 Task: Create a due date automation trigger when advanced on, on the wednesday of the week a card is due add fields with custom field "Resume" set to a number lower or equal to 1 and lower than 10 at 11:00 AM.
Action: Mouse moved to (1096, 90)
Screenshot: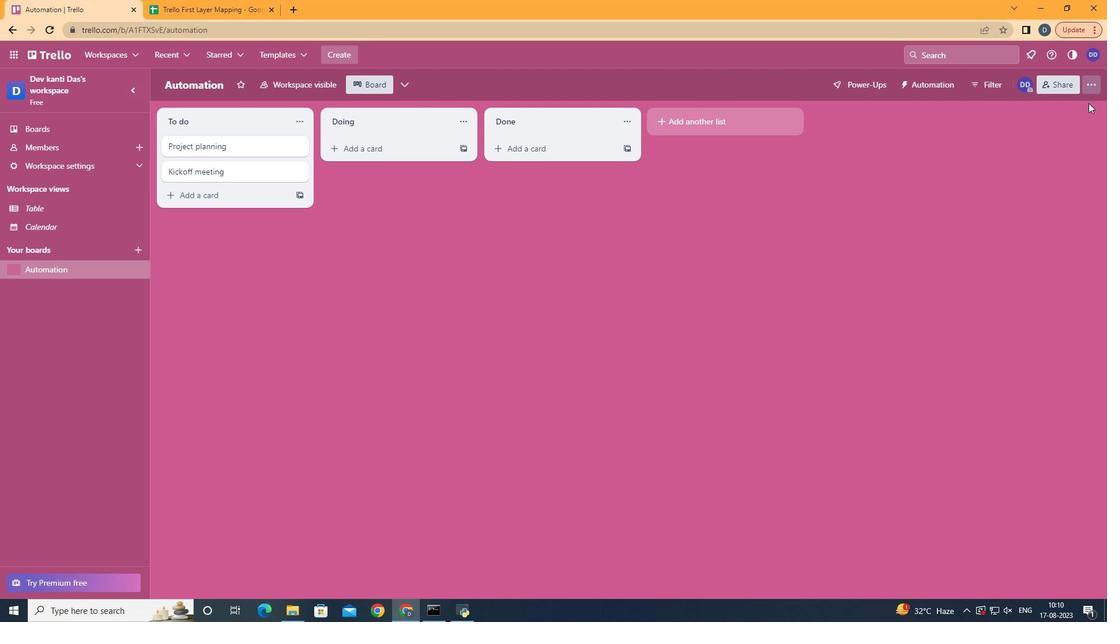 
Action: Mouse pressed left at (1096, 90)
Screenshot: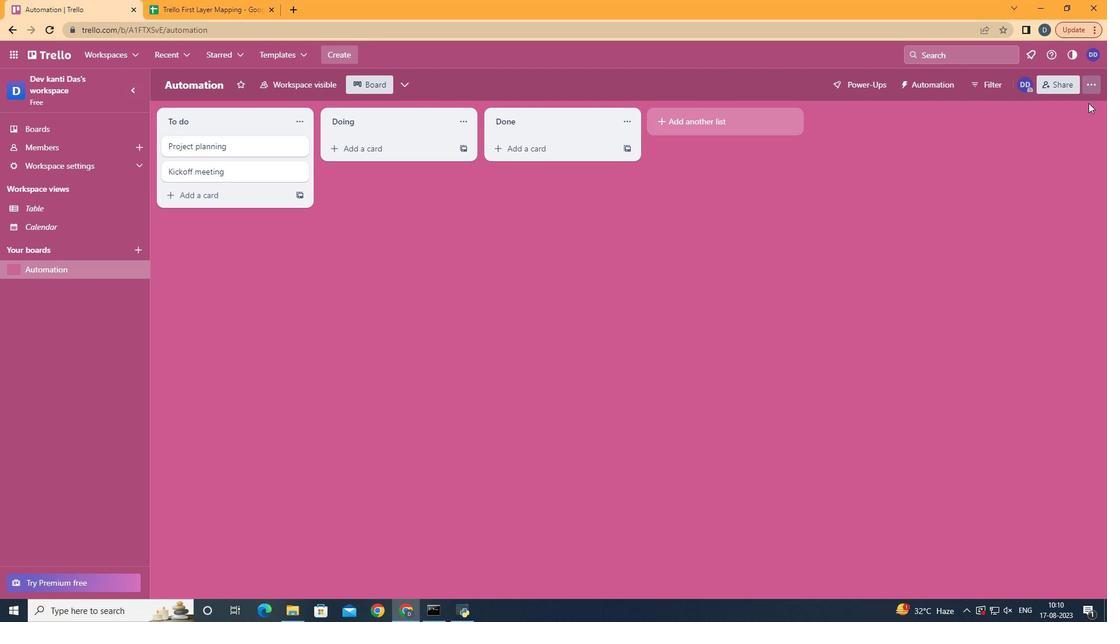 
Action: Mouse moved to (1033, 239)
Screenshot: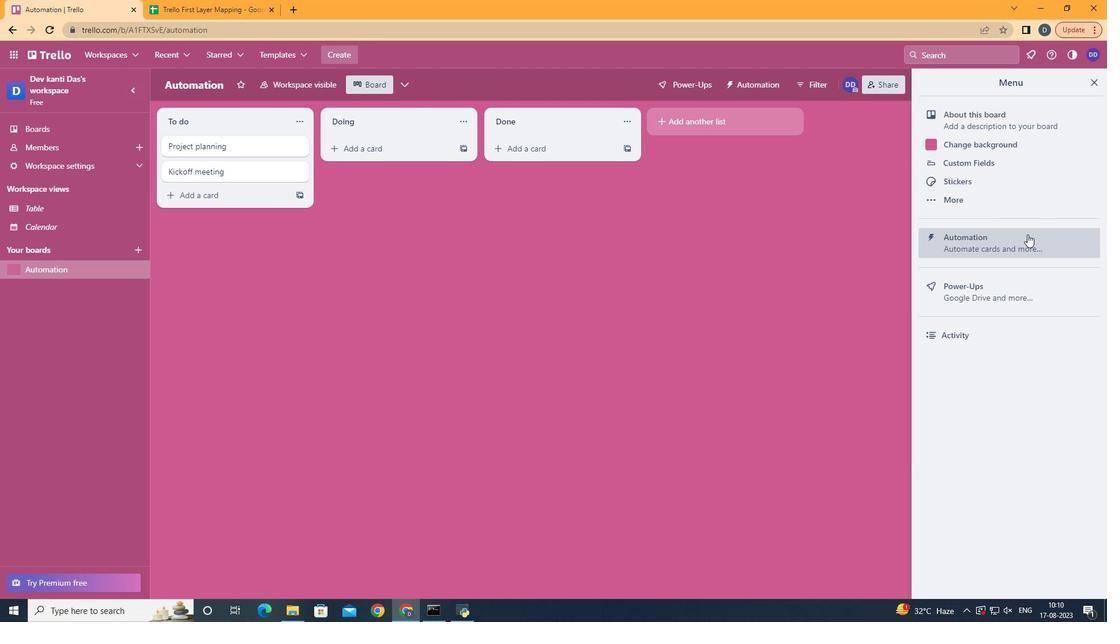 
Action: Mouse pressed left at (1033, 239)
Screenshot: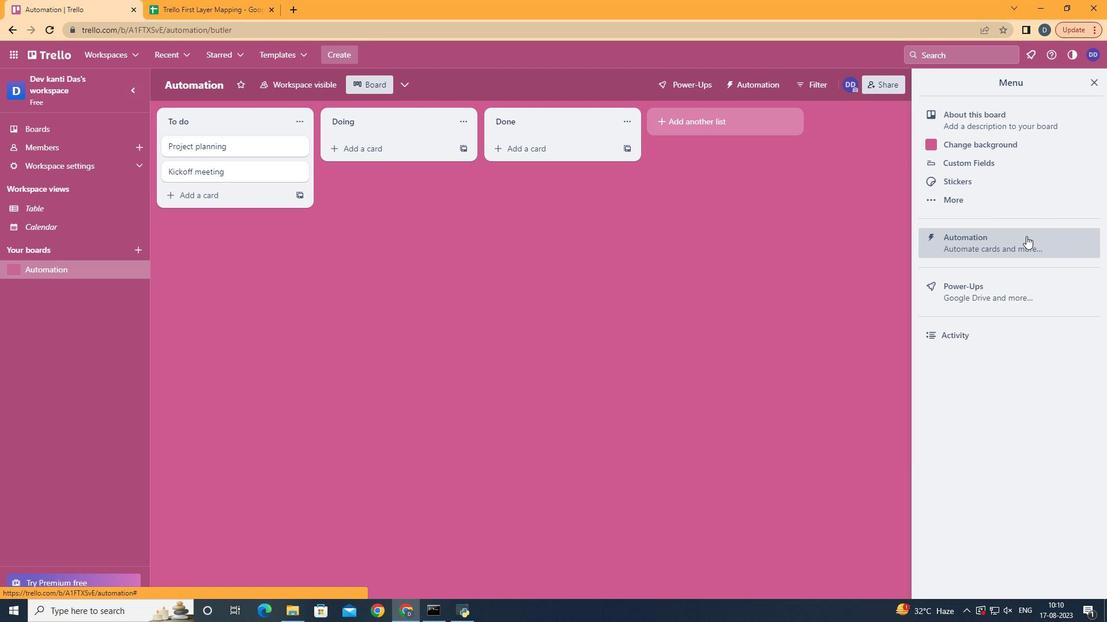 
Action: Mouse moved to (249, 228)
Screenshot: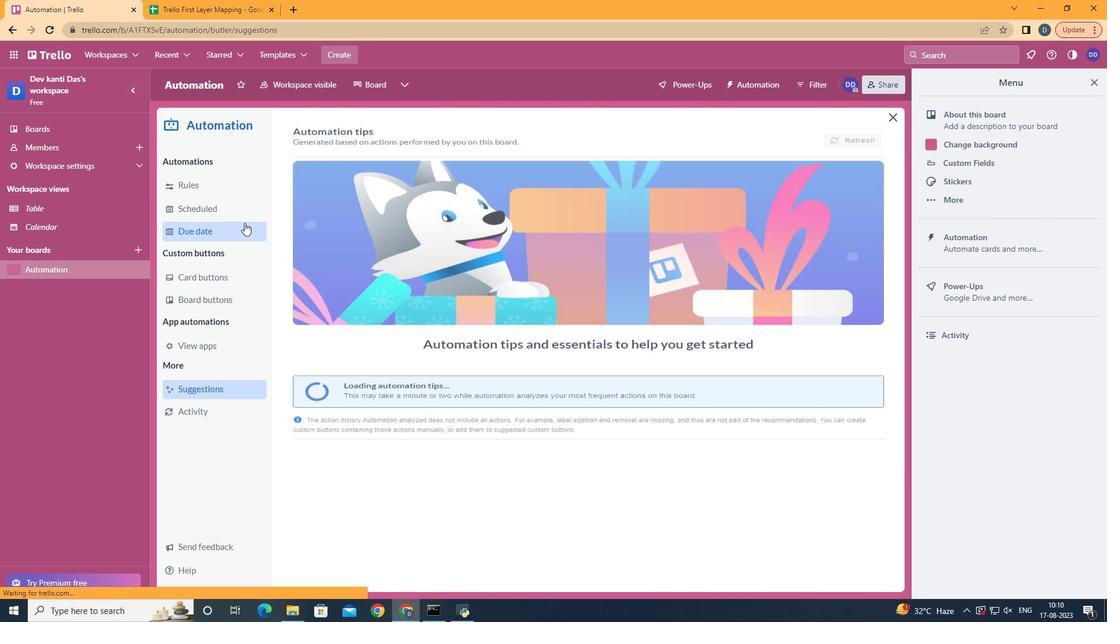 
Action: Mouse pressed left at (249, 228)
Screenshot: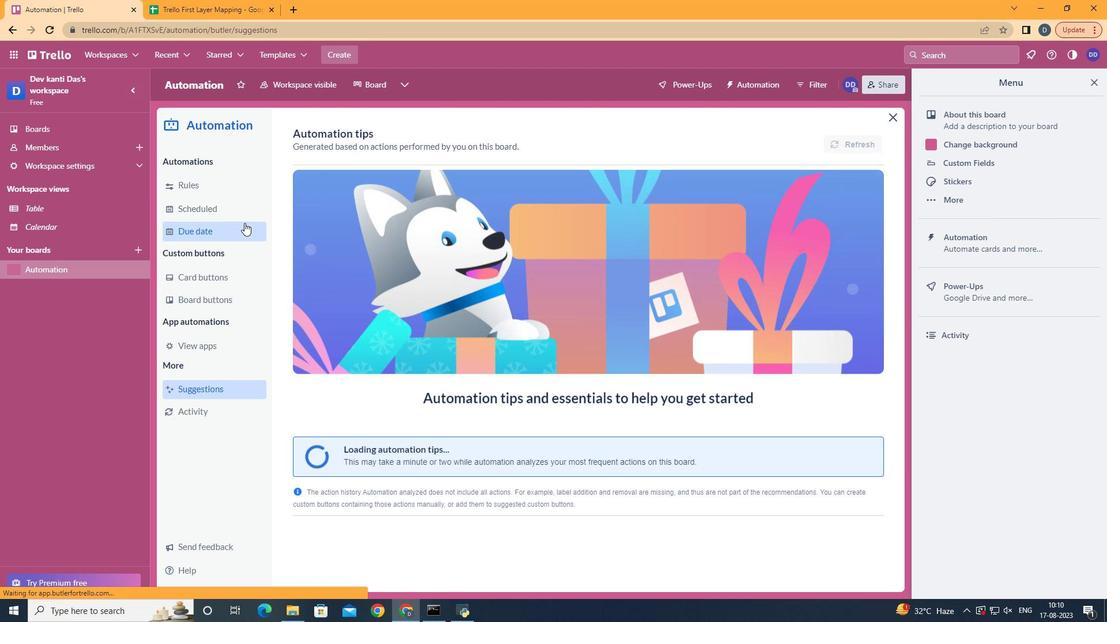 
Action: Mouse moved to (819, 140)
Screenshot: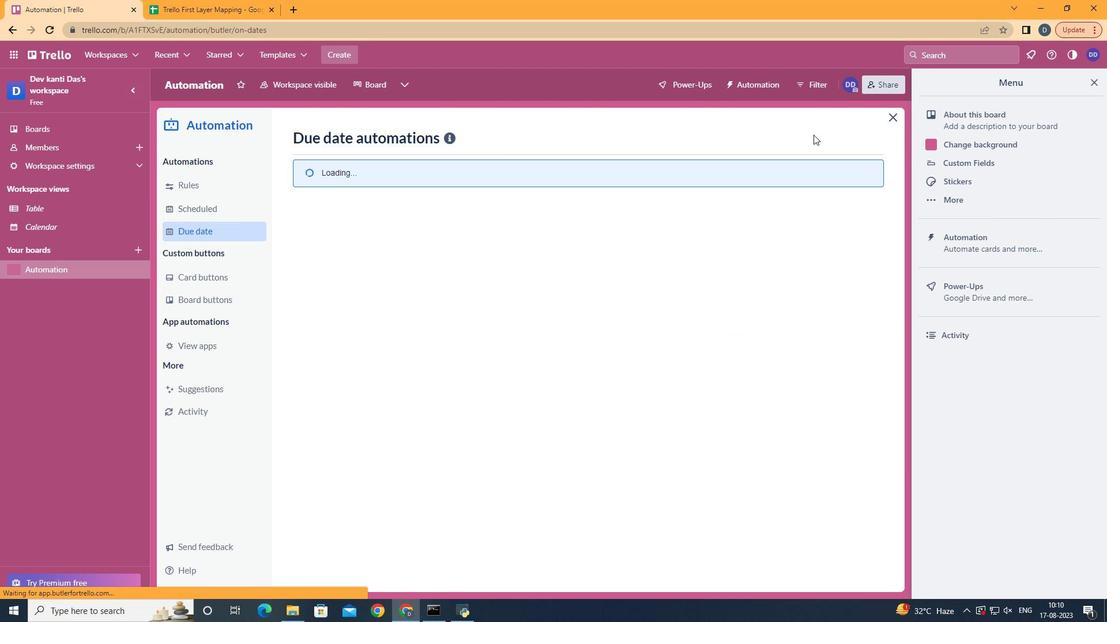 
Action: Mouse pressed left at (819, 140)
Screenshot: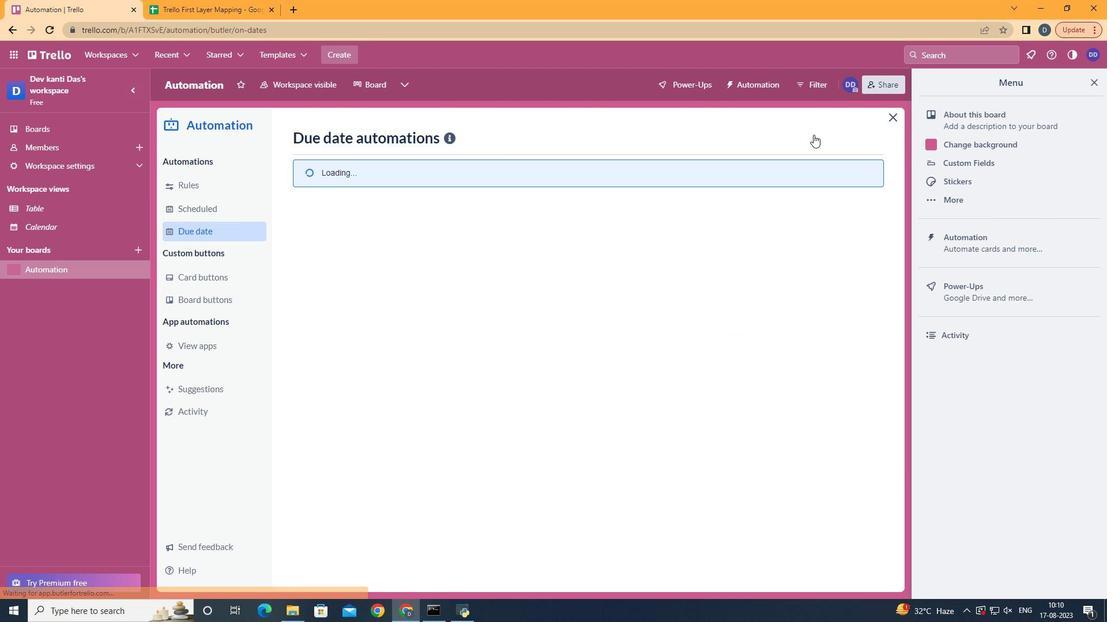 
Action: Mouse pressed left at (819, 140)
Screenshot: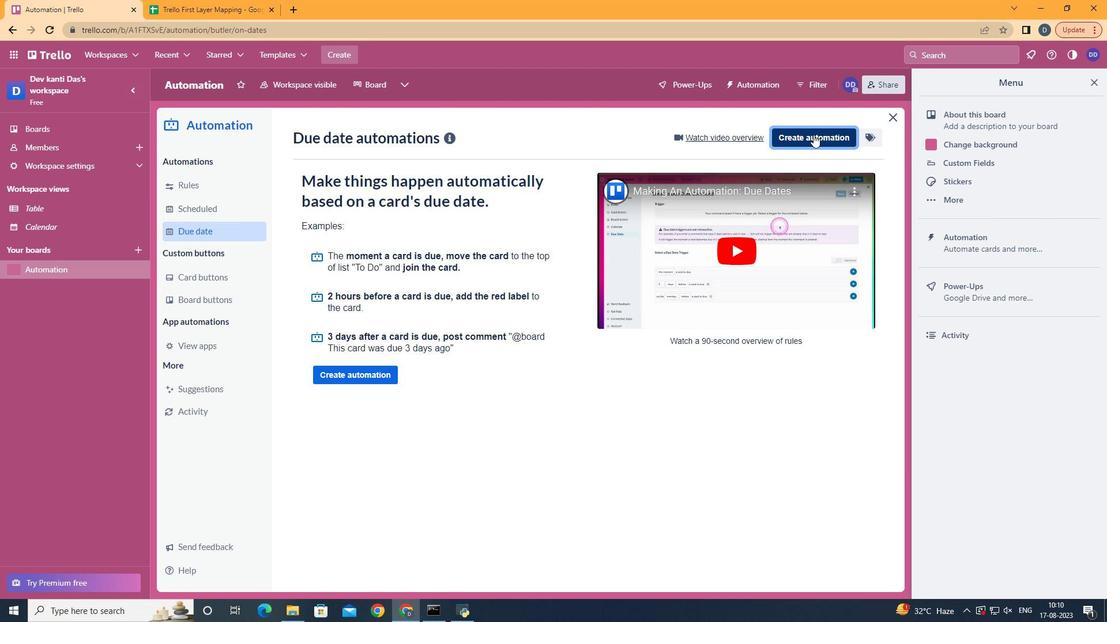 
Action: Mouse moved to (640, 253)
Screenshot: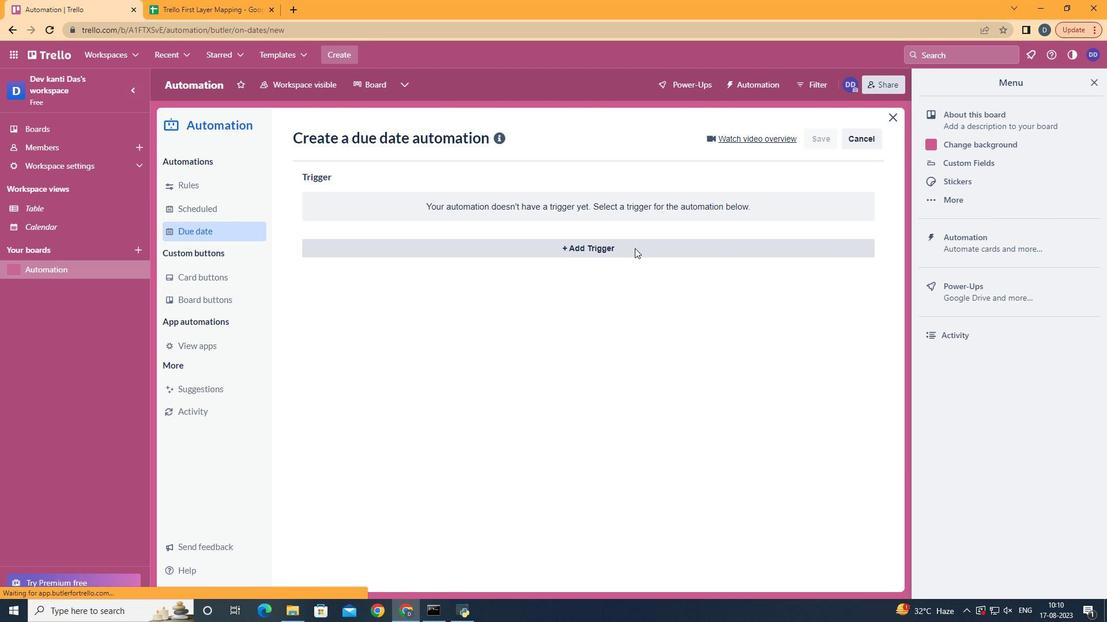 
Action: Mouse pressed left at (640, 253)
Screenshot: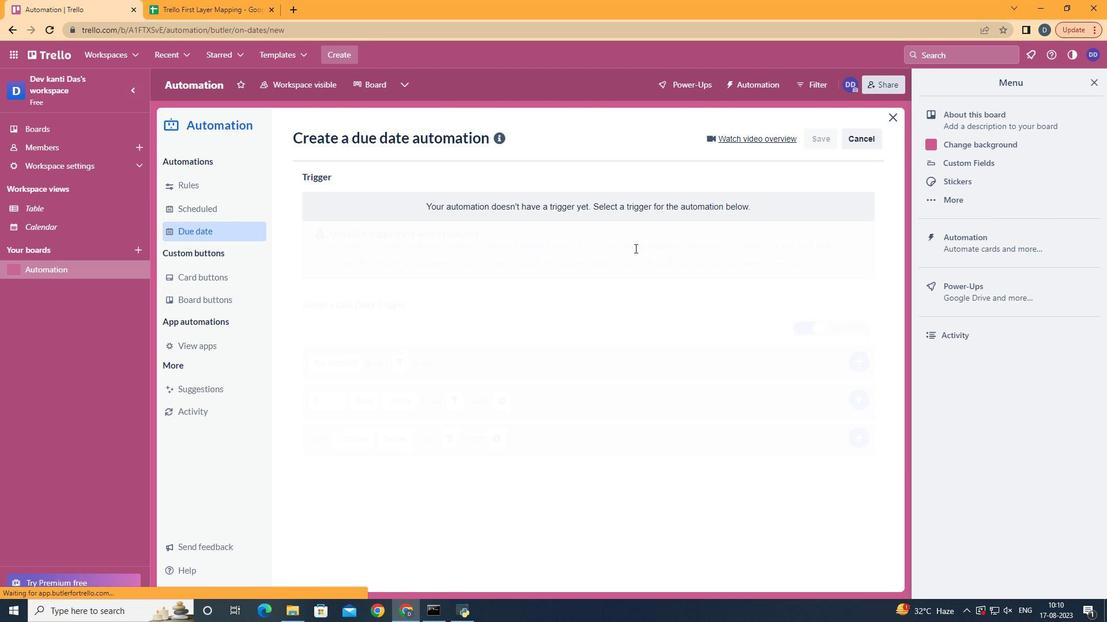 
Action: Mouse moved to (386, 355)
Screenshot: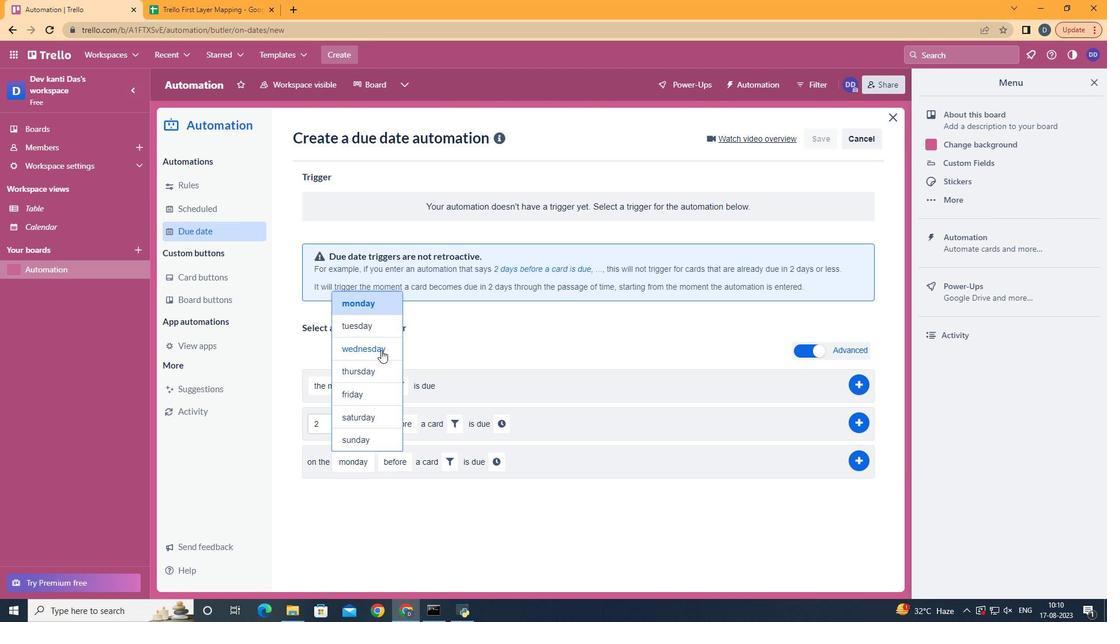 
Action: Mouse pressed left at (386, 355)
Screenshot: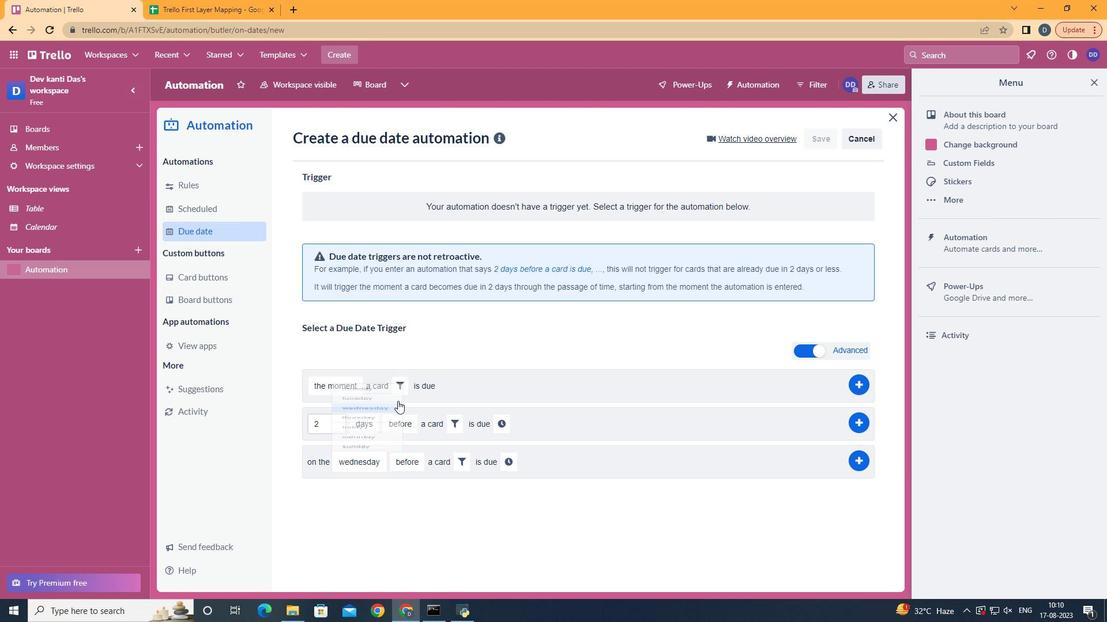 
Action: Mouse moved to (428, 545)
Screenshot: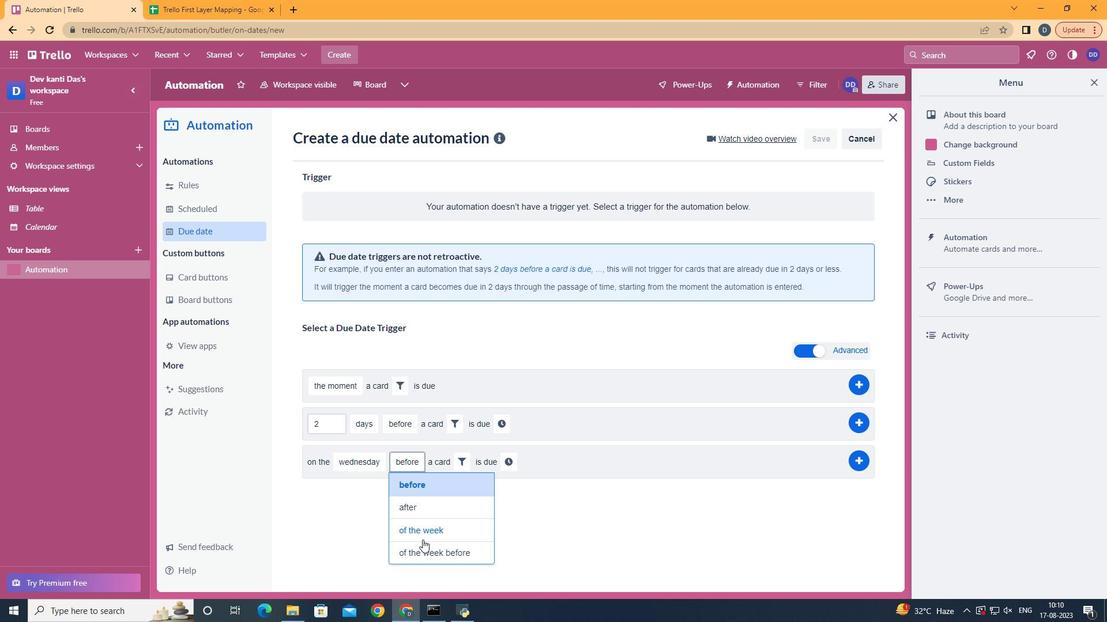 
Action: Mouse pressed left at (428, 545)
Screenshot: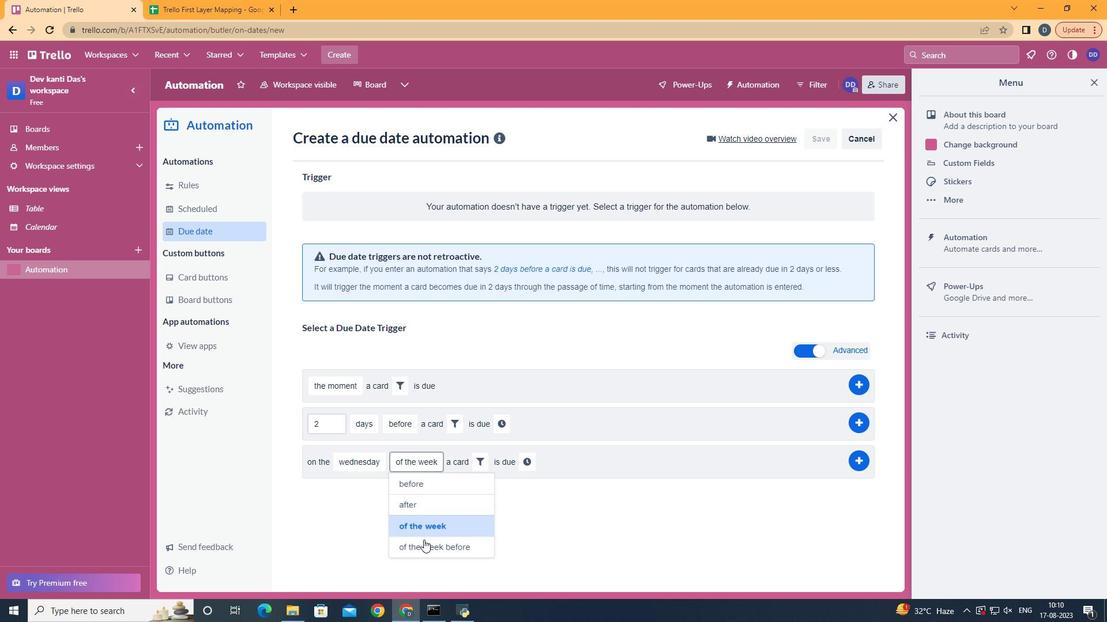 
Action: Mouse moved to (475, 459)
Screenshot: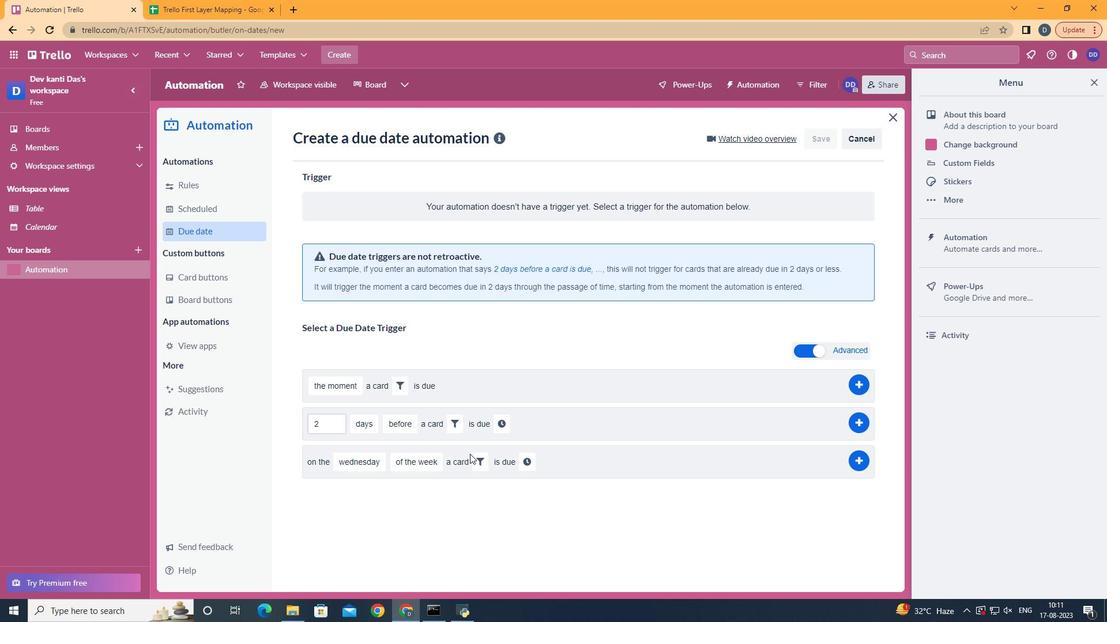
Action: Mouse pressed left at (475, 459)
Screenshot: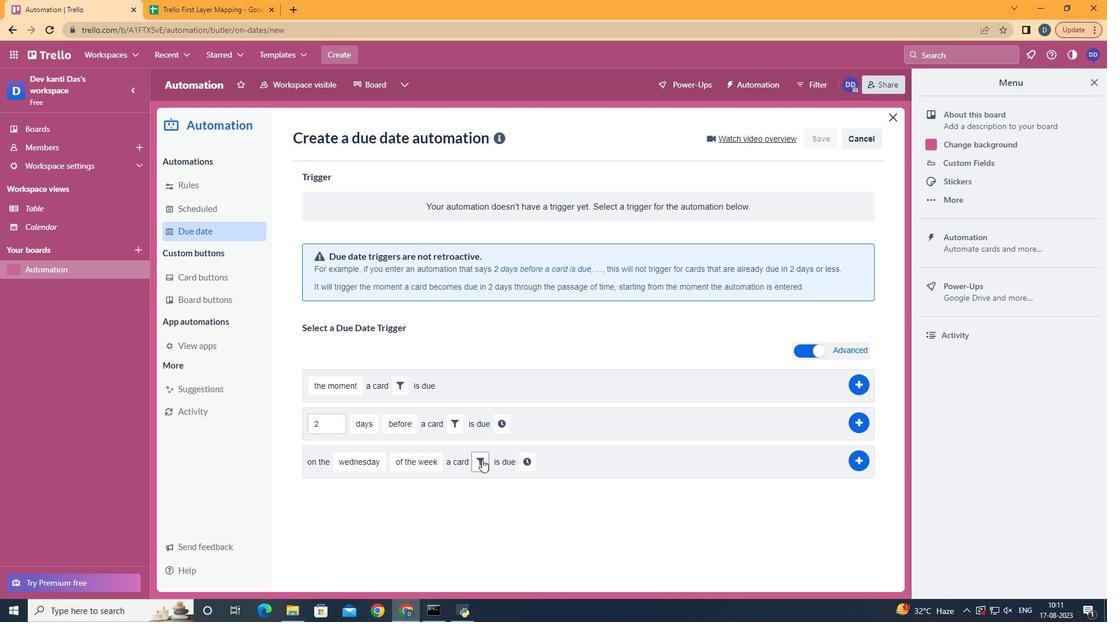 
Action: Mouse moved to (487, 466)
Screenshot: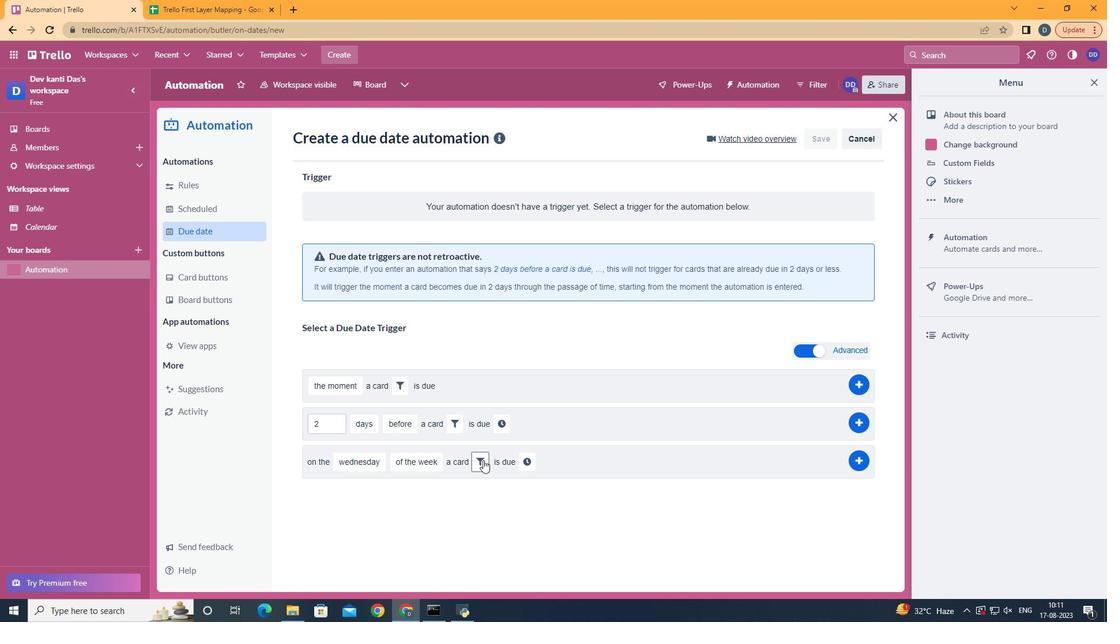 
Action: Mouse pressed left at (487, 466)
Screenshot: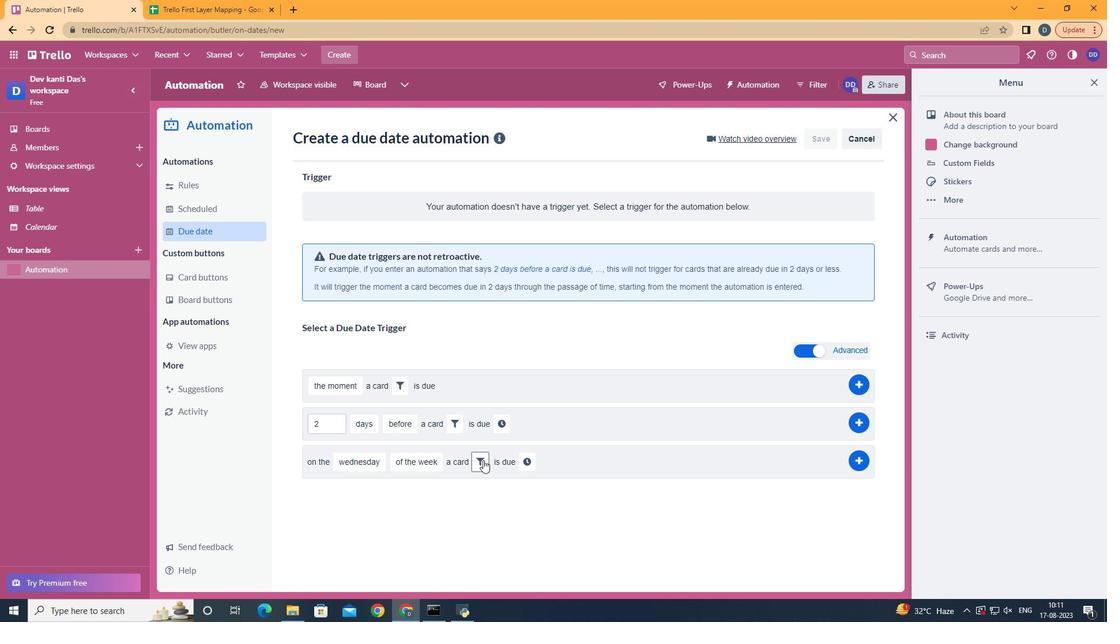 
Action: Mouse moved to (673, 504)
Screenshot: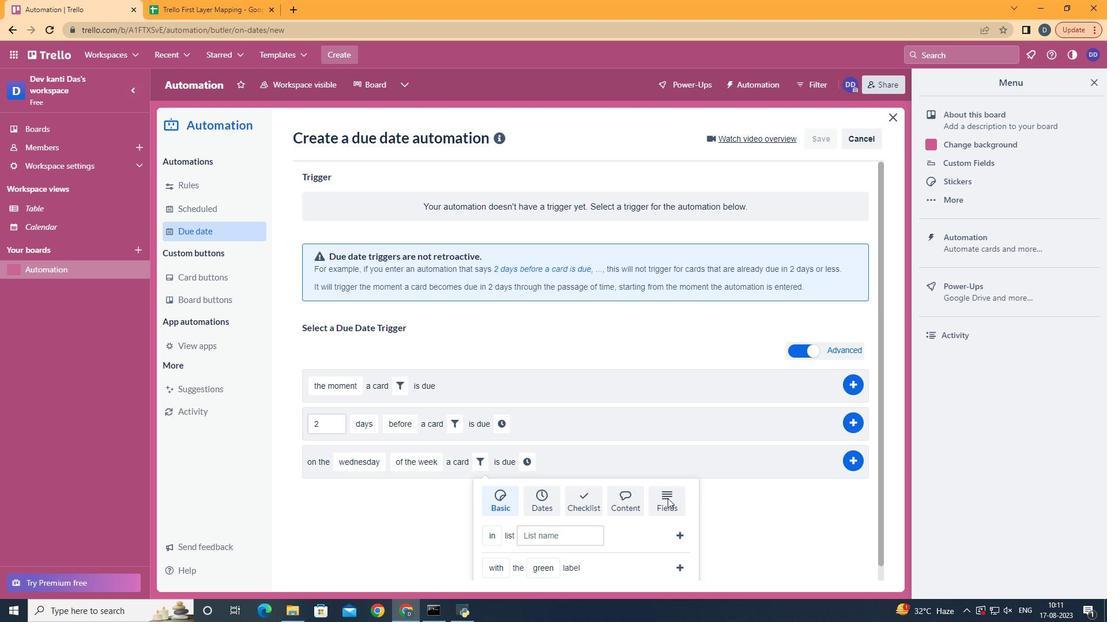 
Action: Mouse pressed left at (673, 504)
Screenshot: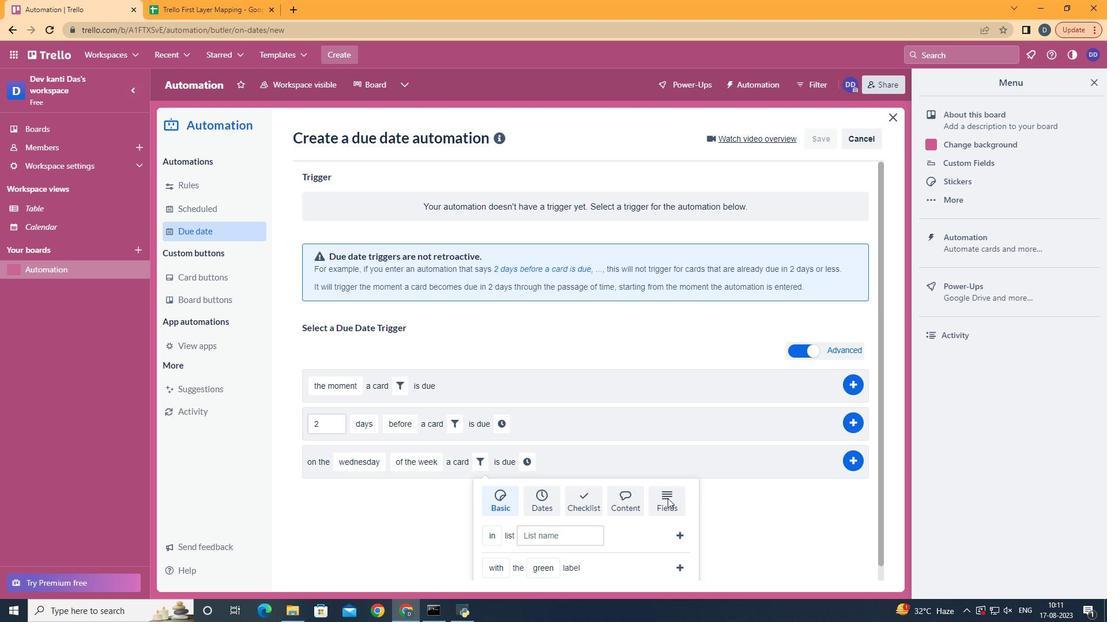 
Action: Mouse moved to (685, 487)
Screenshot: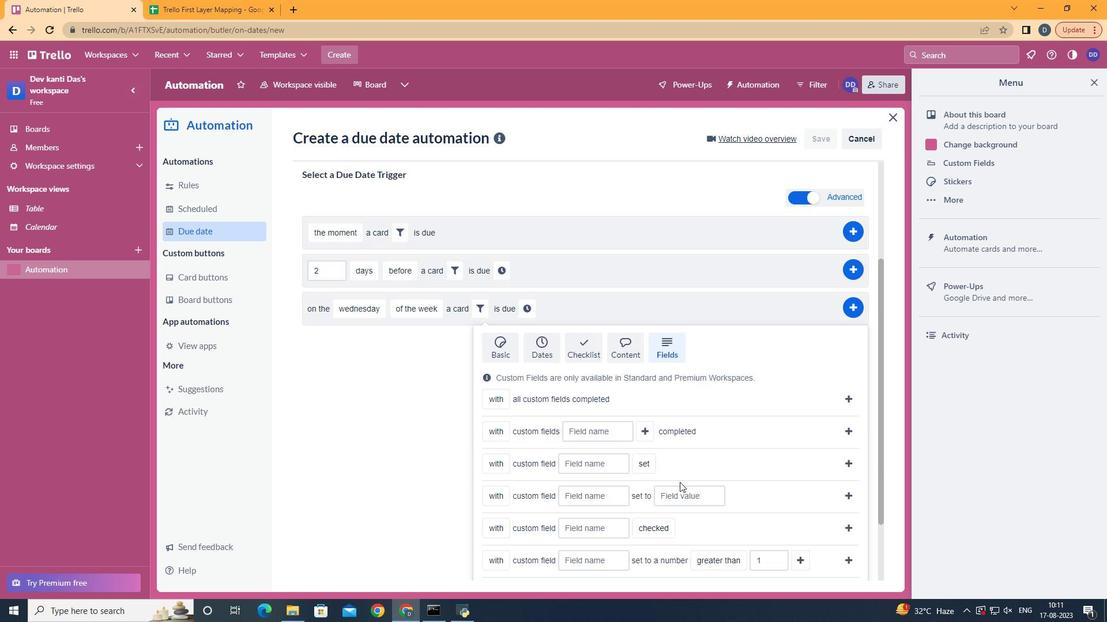
Action: Mouse scrolled (685, 487) with delta (0, 0)
Screenshot: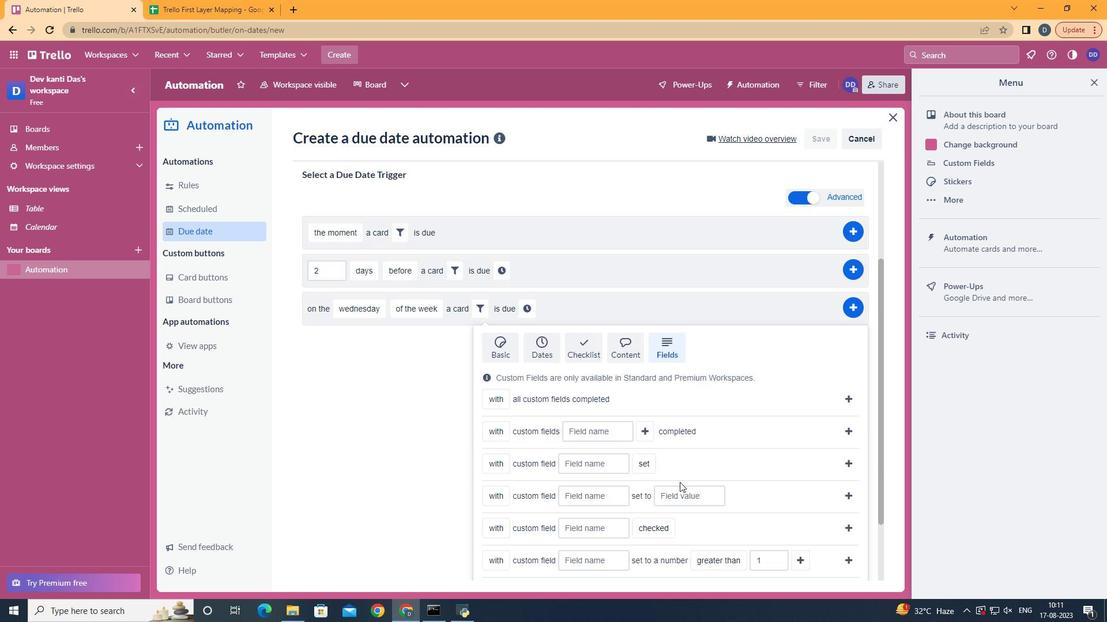 
Action: Mouse scrolled (685, 487) with delta (0, 0)
Screenshot: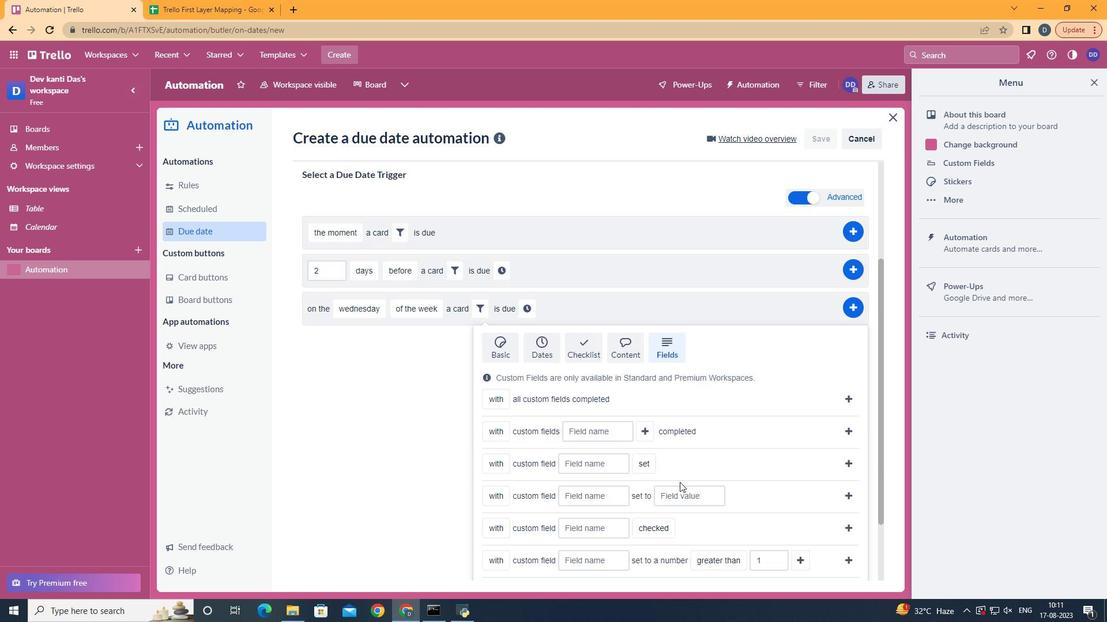 
Action: Mouse scrolled (685, 487) with delta (0, 0)
Screenshot: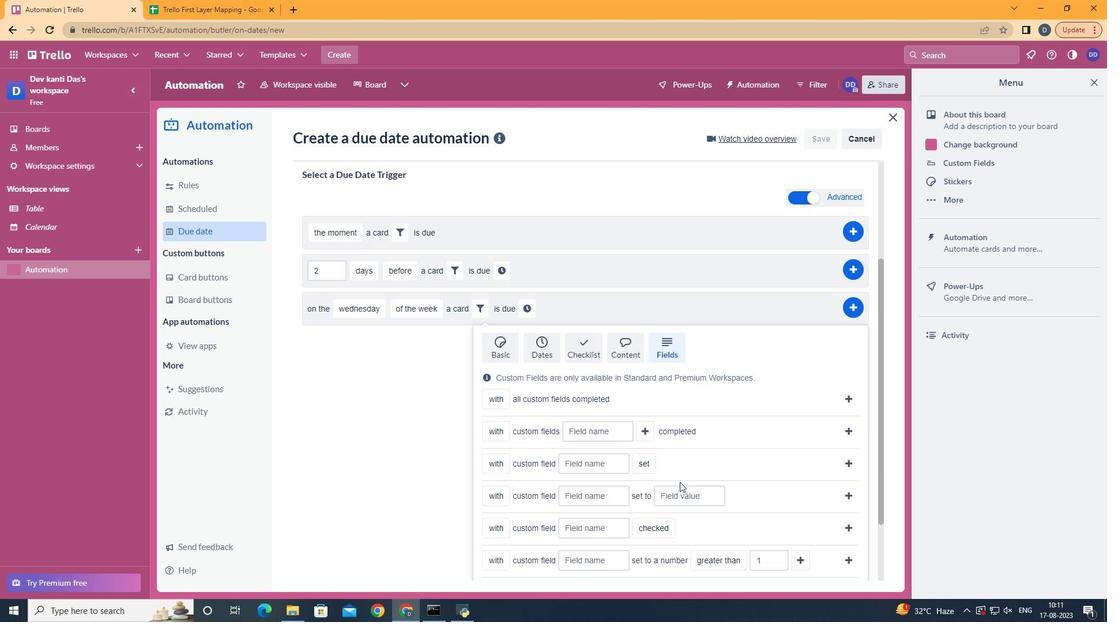 
Action: Mouse scrolled (685, 487) with delta (0, 0)
Screenshot: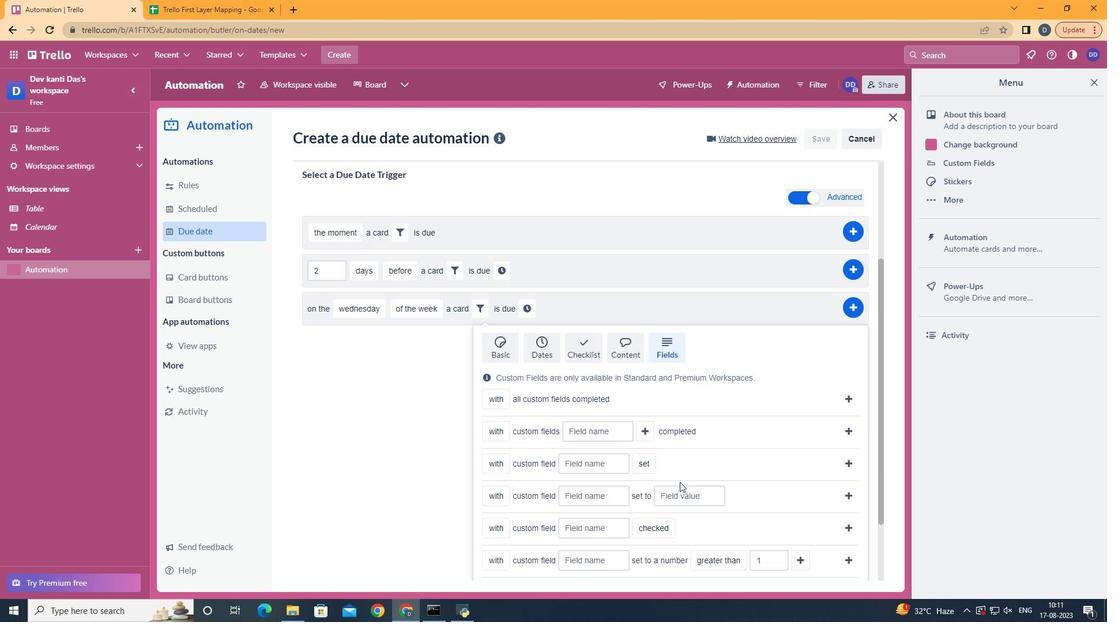 
Action: Mouse scrolled (685, 487) with delta (0, 0)
Screenshot: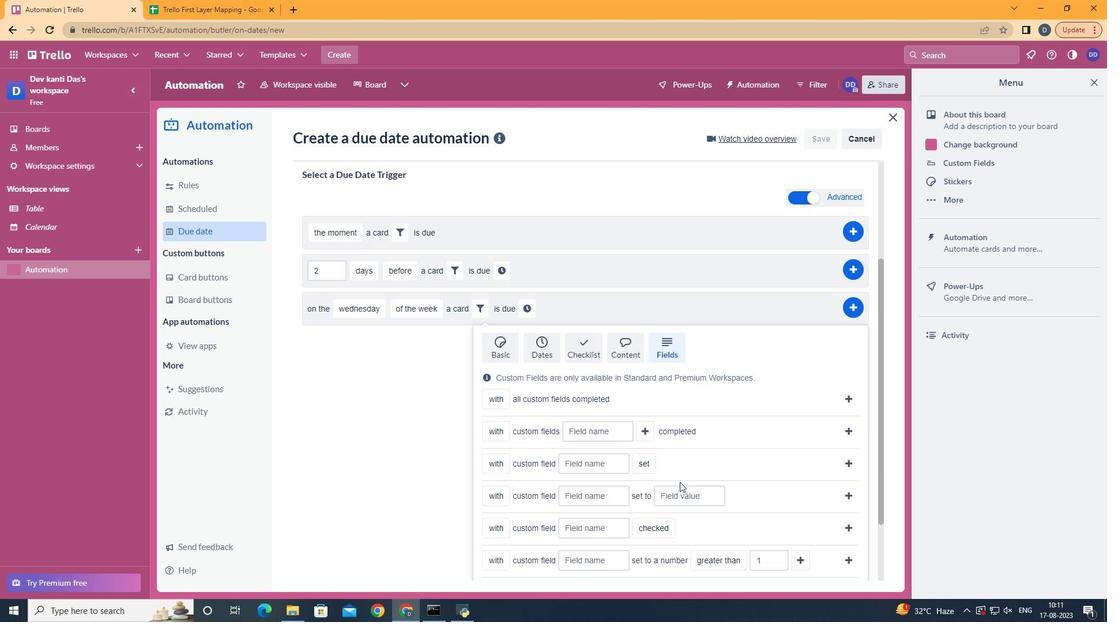 
Action: Mouse moved to (637, 481)
Screenshot: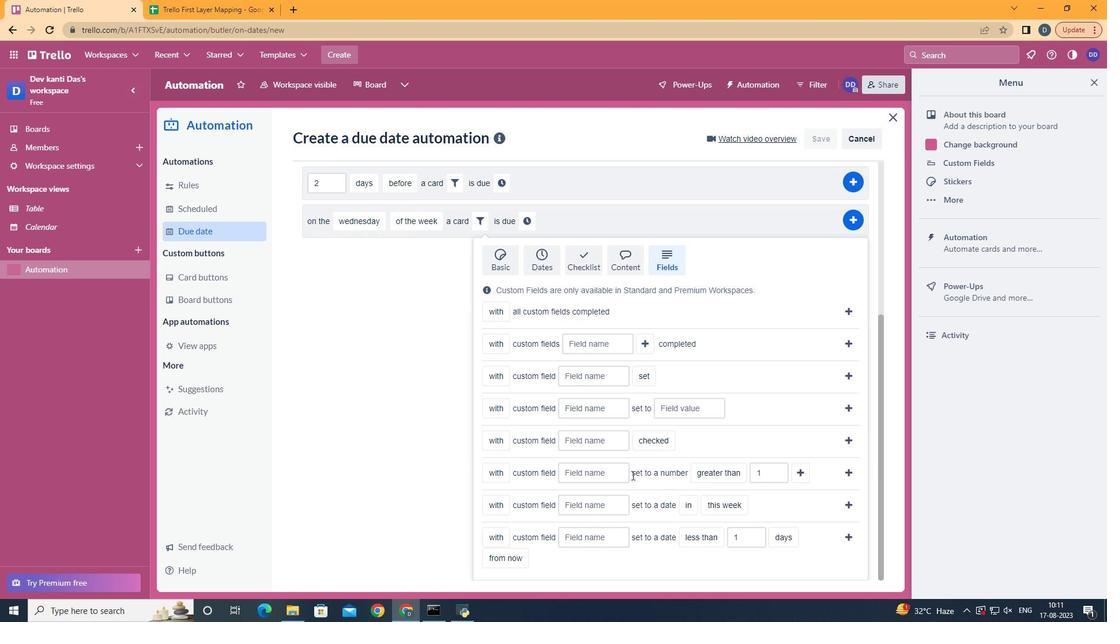 
Action: Mouse pressed left at (637, 481)
Screenshot: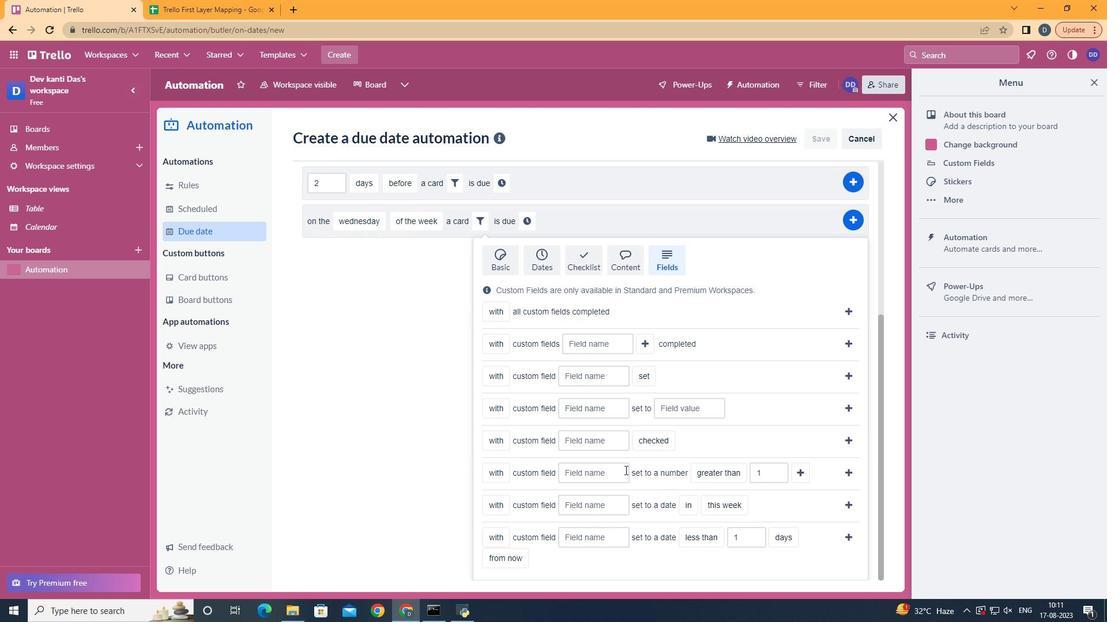 
Action: Mouse moved to (630, 475)
Screenshot: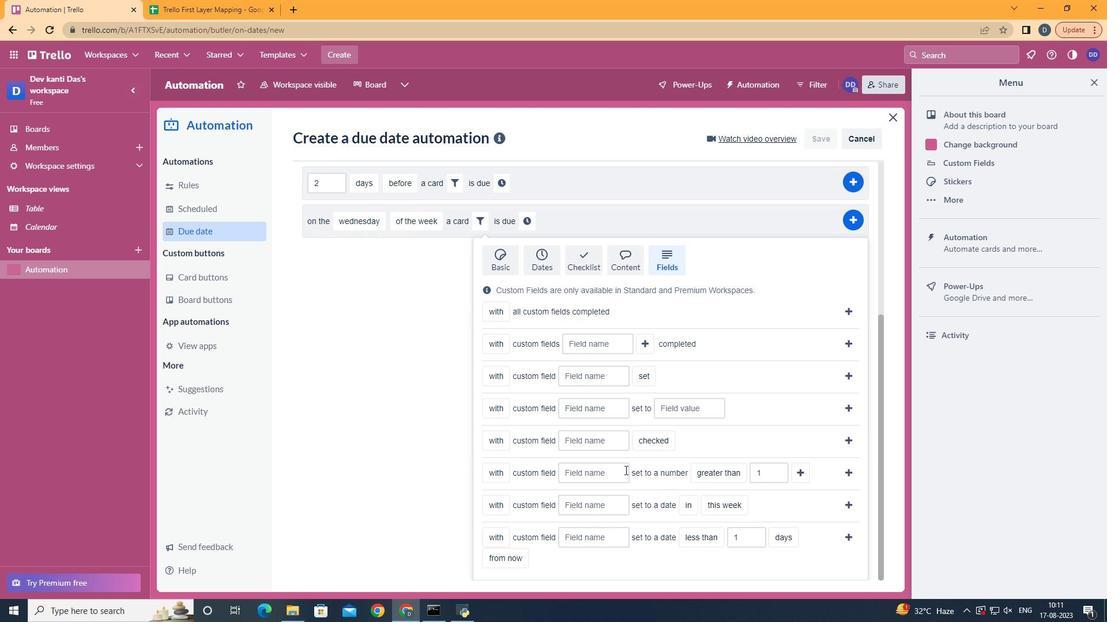 
Action: Mouse pressed left at (630, 475)
Screenshot: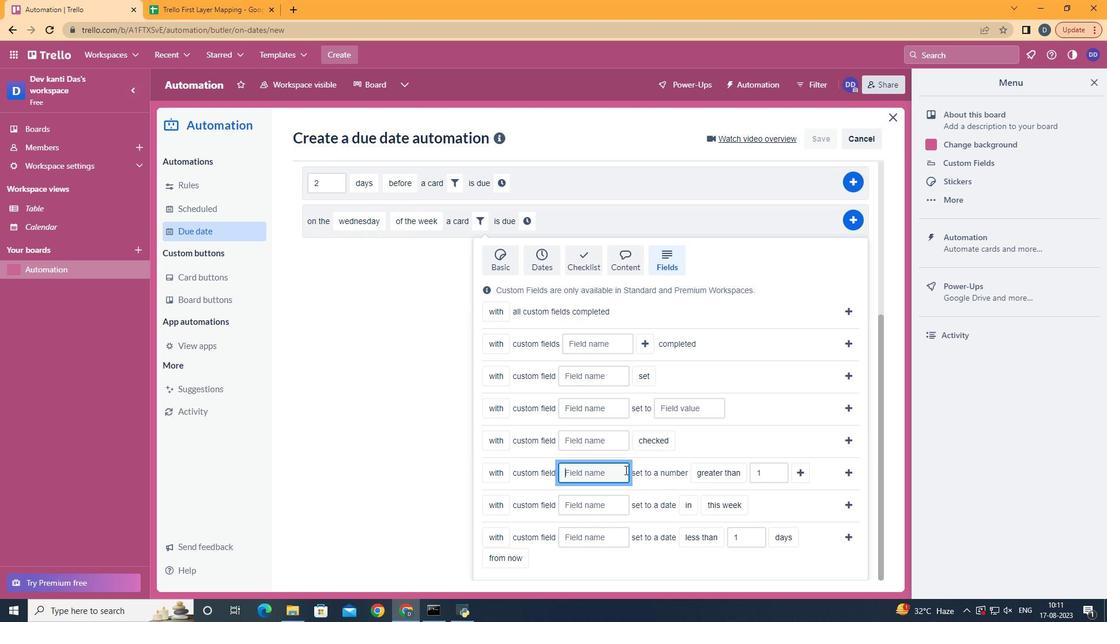 
Action: Key pressed <Key.shift>Resume
Screenshot: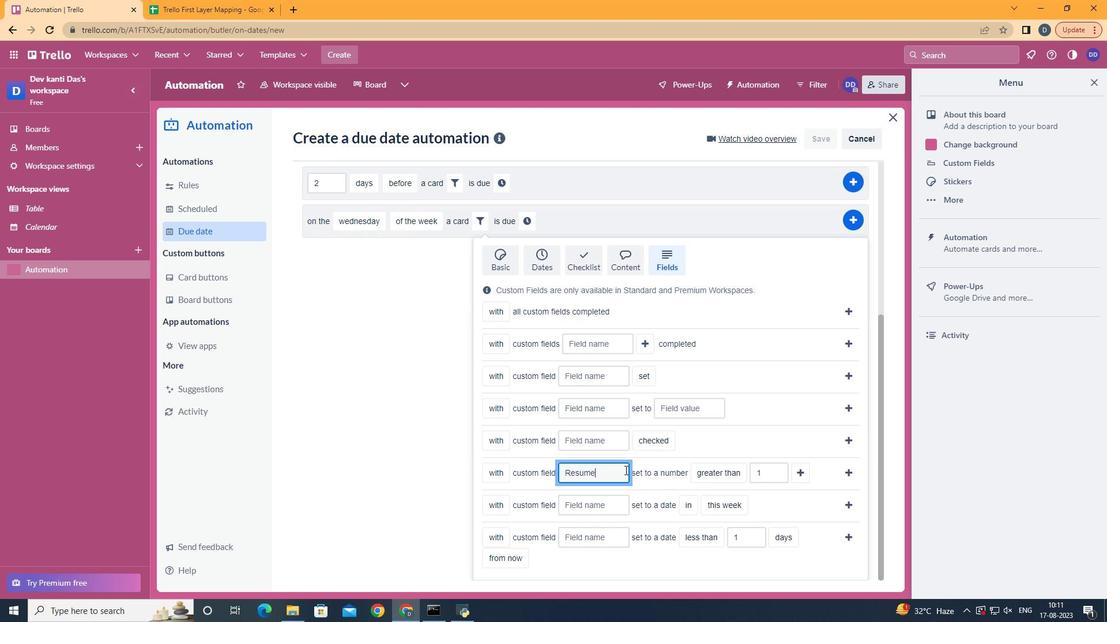 
Action: Mouse moved to (747, 567)
Screenshot: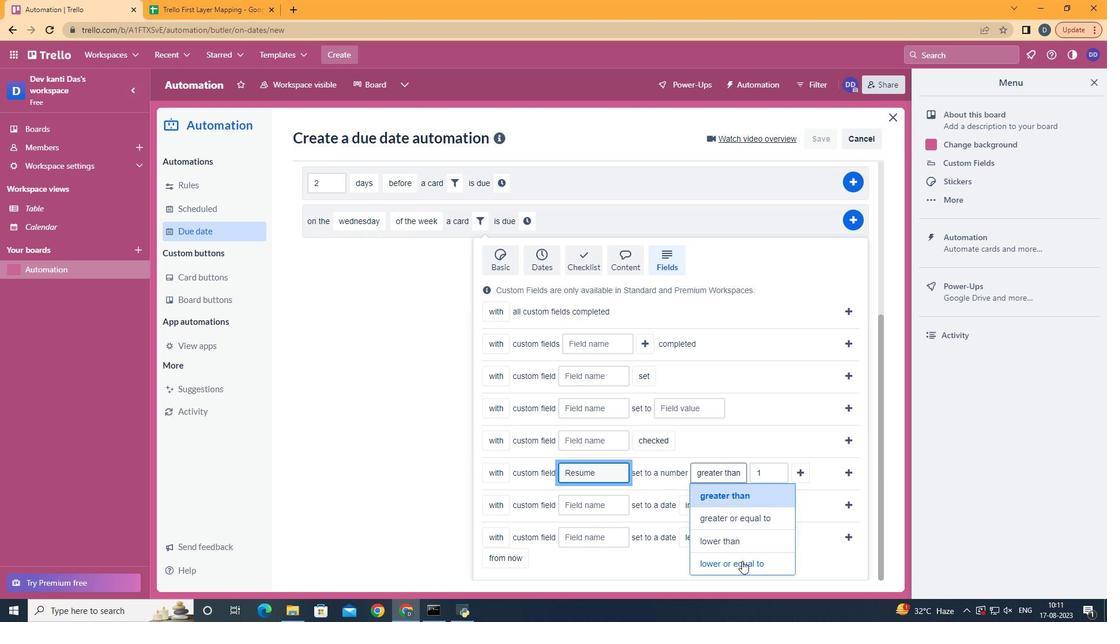 
Action: Mouse pressed left at (747, 567)
Screenshot: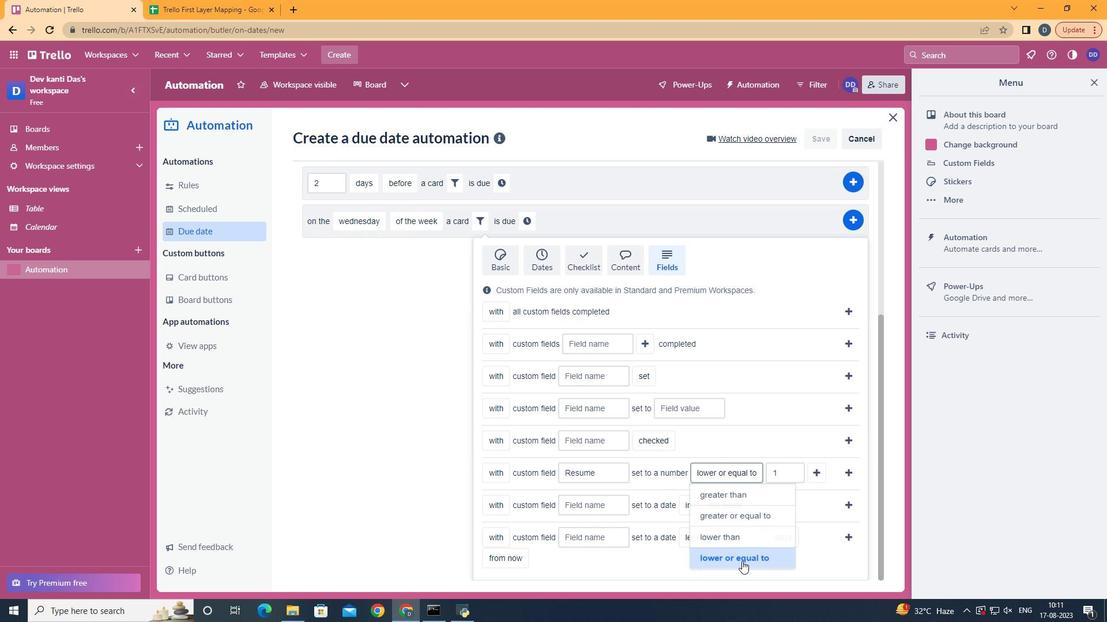 
Action: Mouse moved to (827, 480)
Screenshot: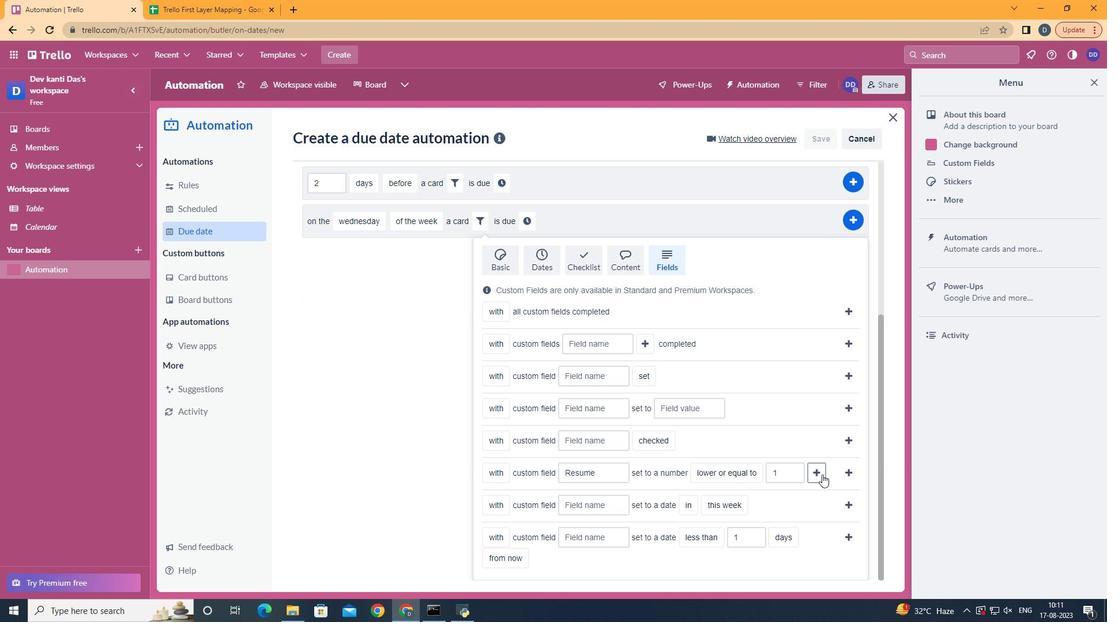 
Action: Mouse pressed left at (827, 480)
Screenshot: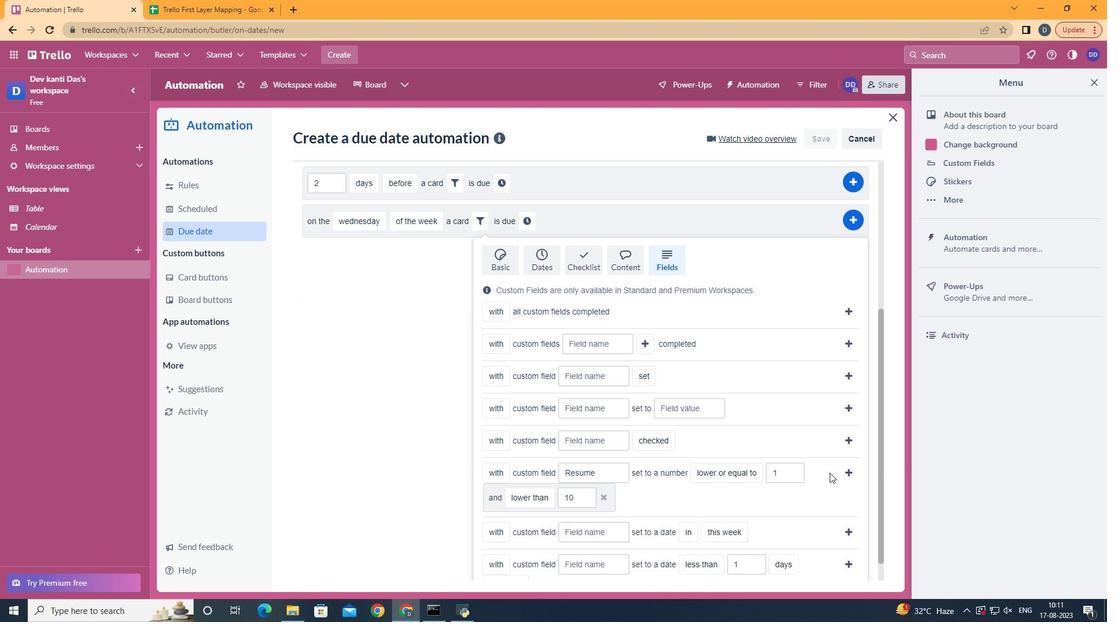 
Action: Mouse moved to (850, 479)
Screenshot: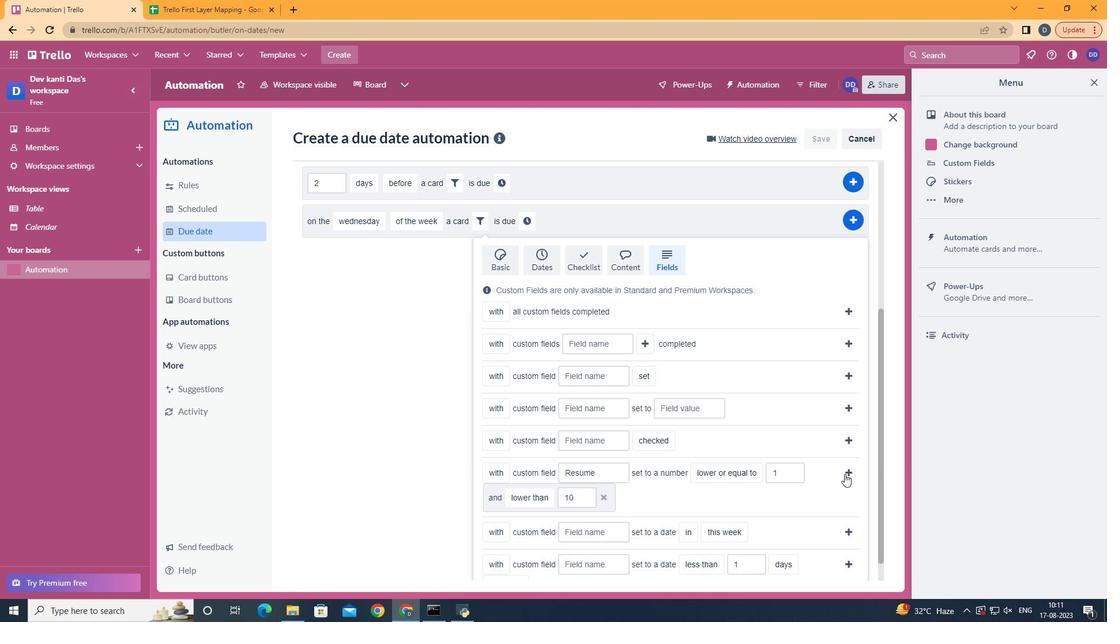
Action: Mouse pressed left at (850, 479)
Screenshot: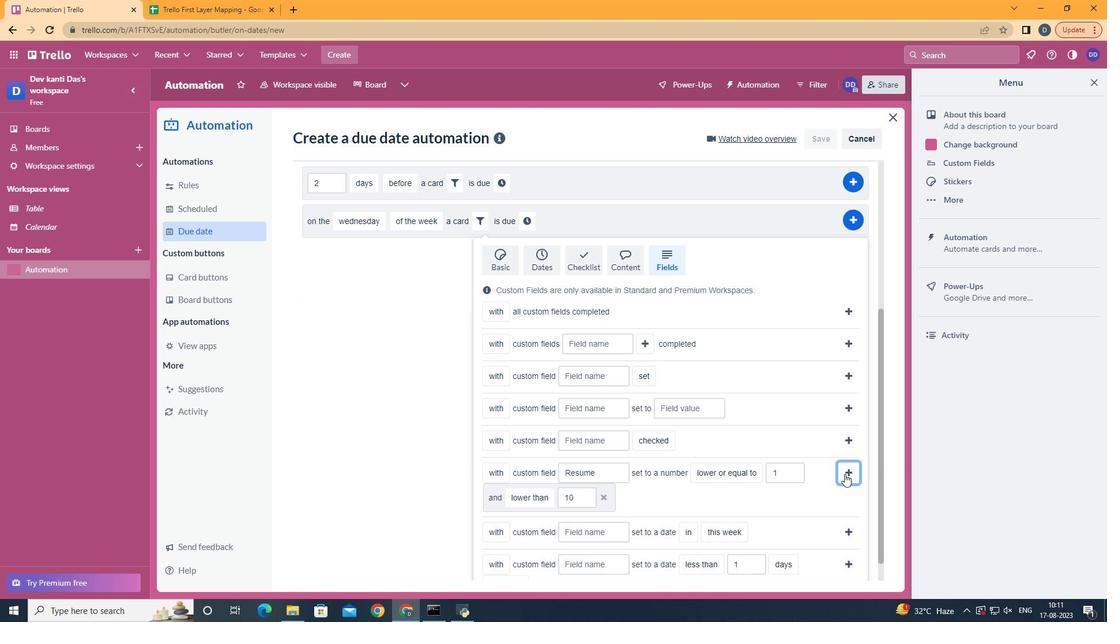 
Action: Mouse moved to (331, 492)
Screenshot: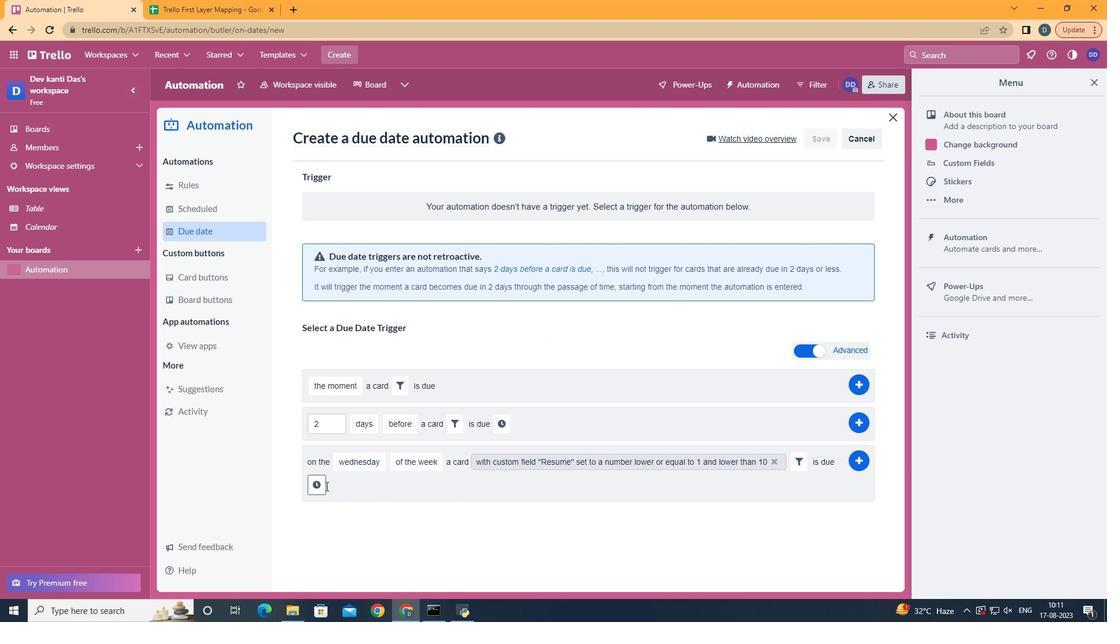 
Action: Mouse pressed left at (331, 492)
Screenshot: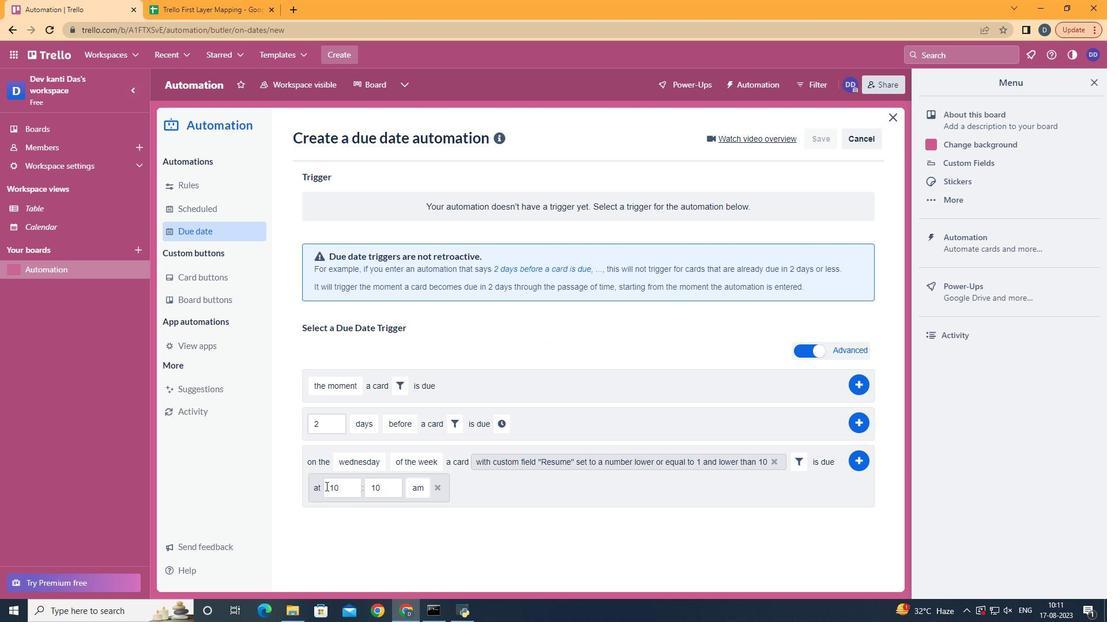 
Action: Mouse moved to (350, 493)
Screenshot: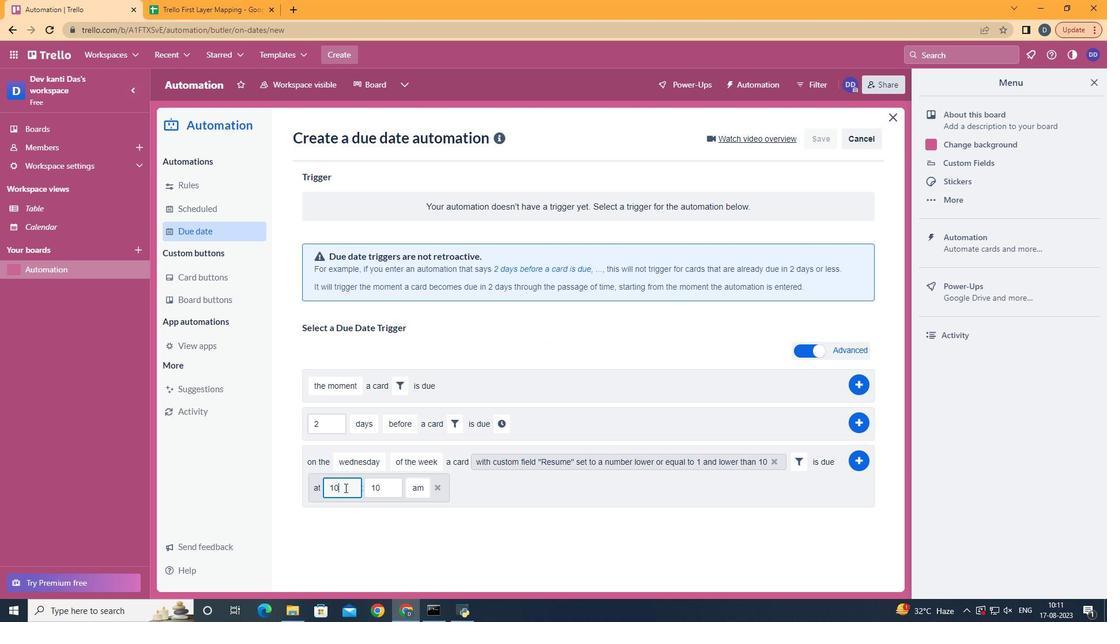 
Action: Mouse pressed left at (350, 493)
Screenshot: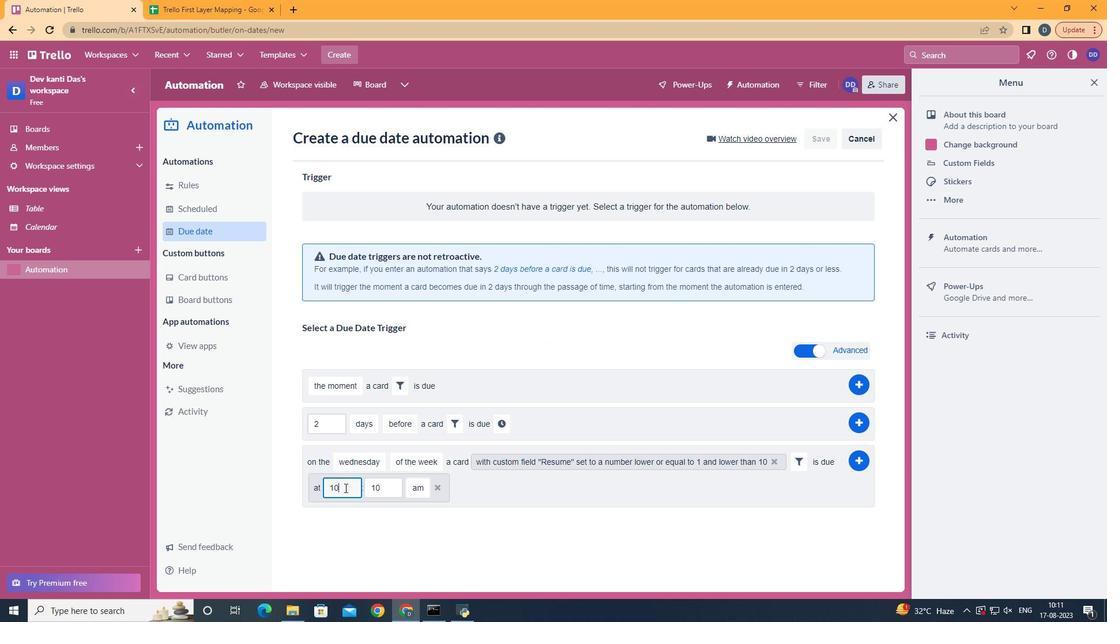 
Action: Key pressed <Key.backspace>1
Screenshot: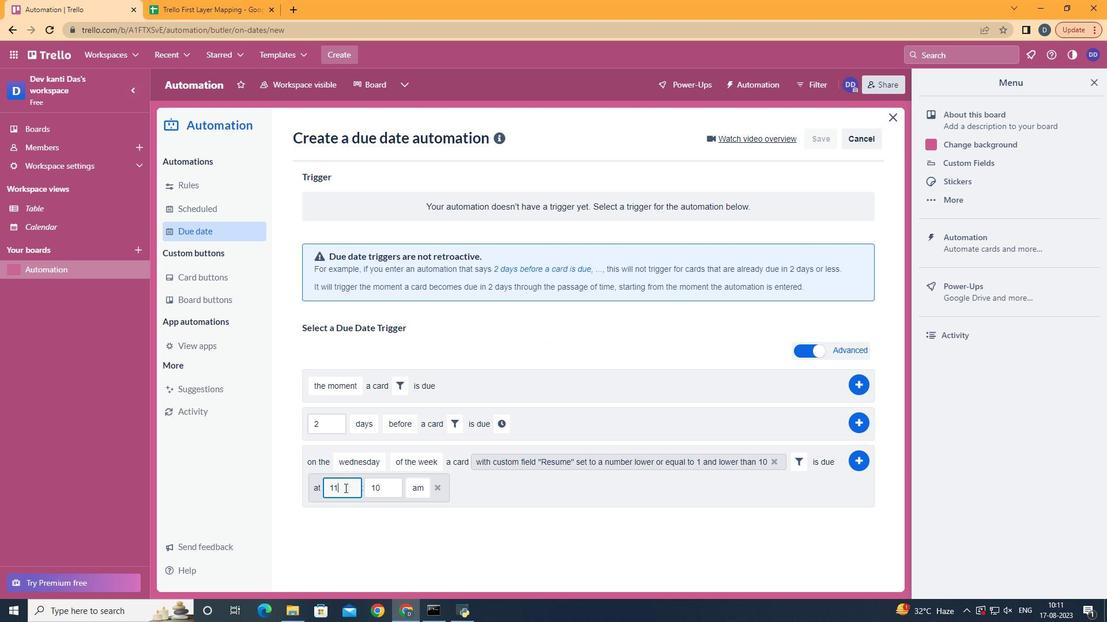 
Action: Mouse moved to (388, 493)
Screenshot: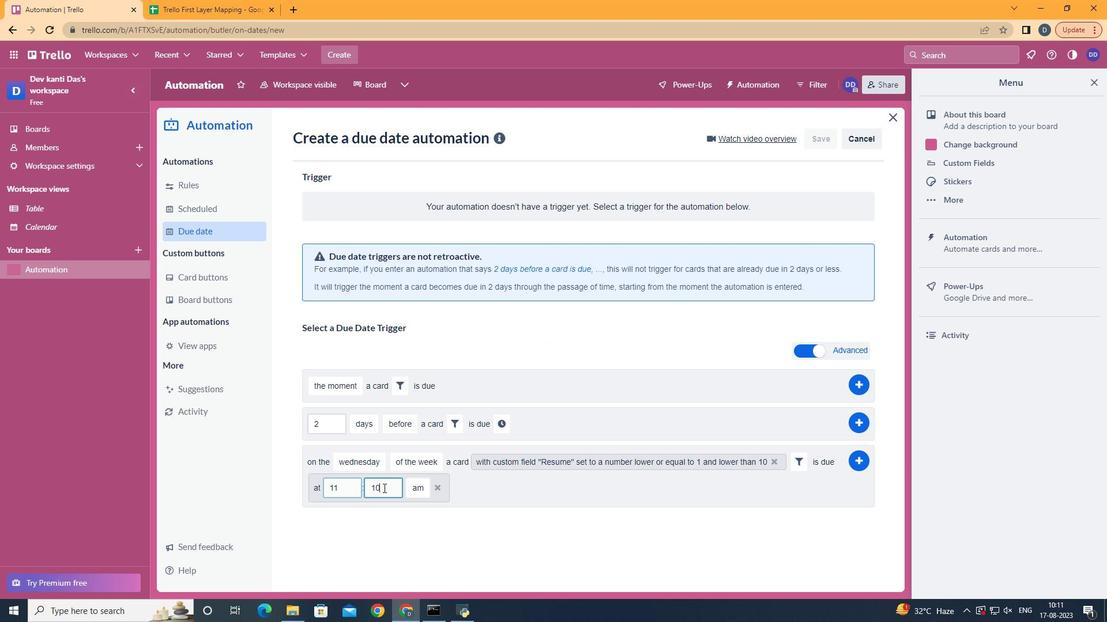 
Action: Mouse pressed left at (388, 493)
Screenshot: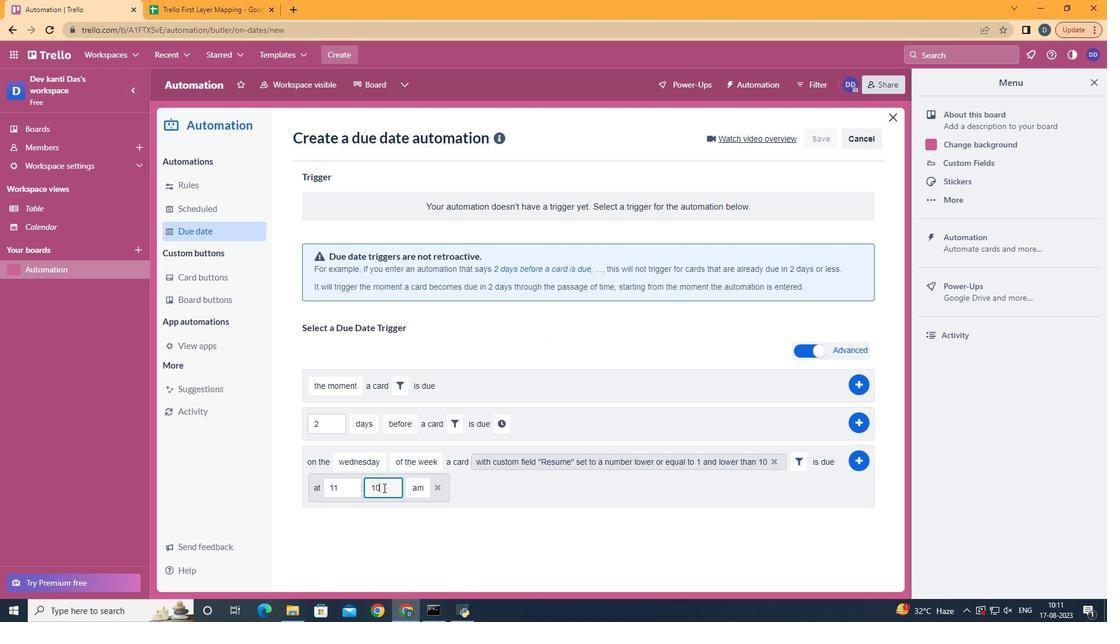 
Action: Key pressed <Key.backspace><Key.backspace>00
Screenshot: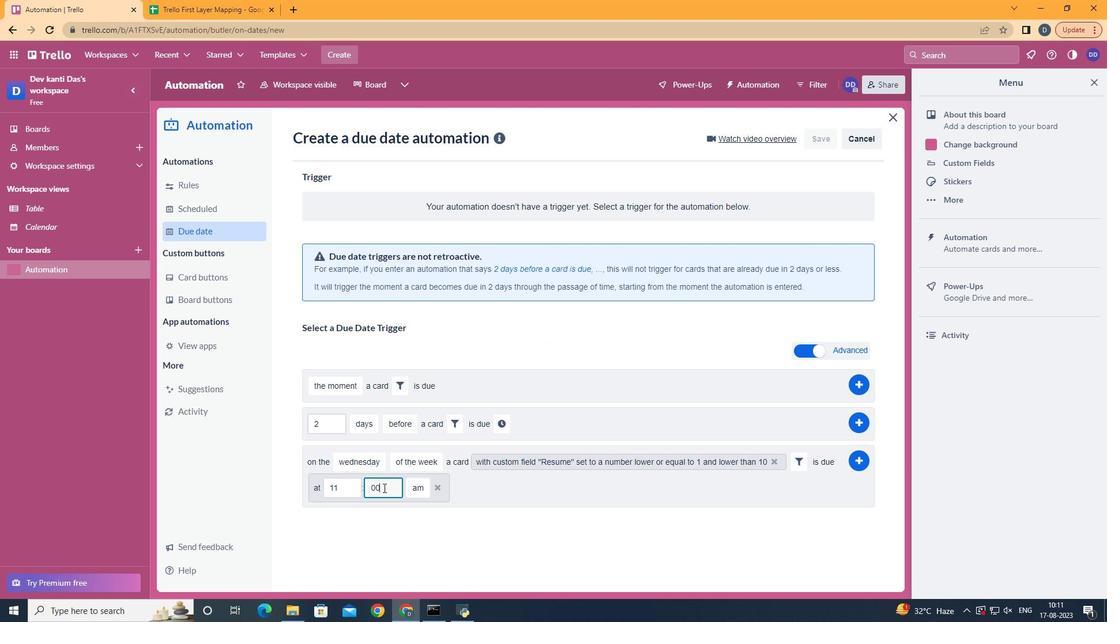 
Action: Mouse moved to (867, 466)
Screenshot: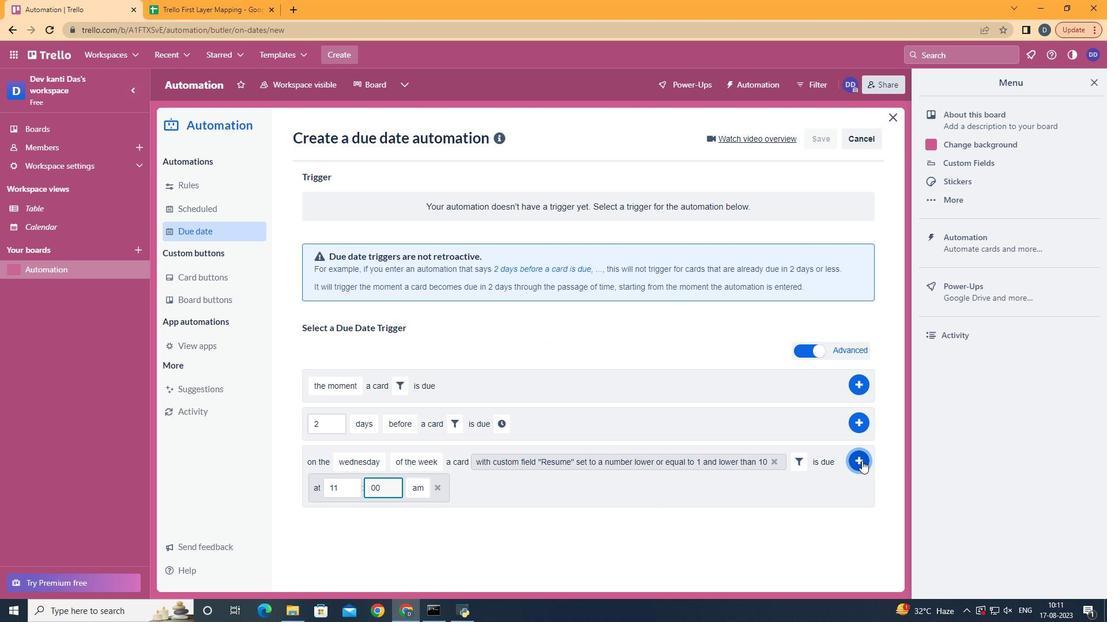 
Action: Mouse pressed left at (867, 466)
Screenshot: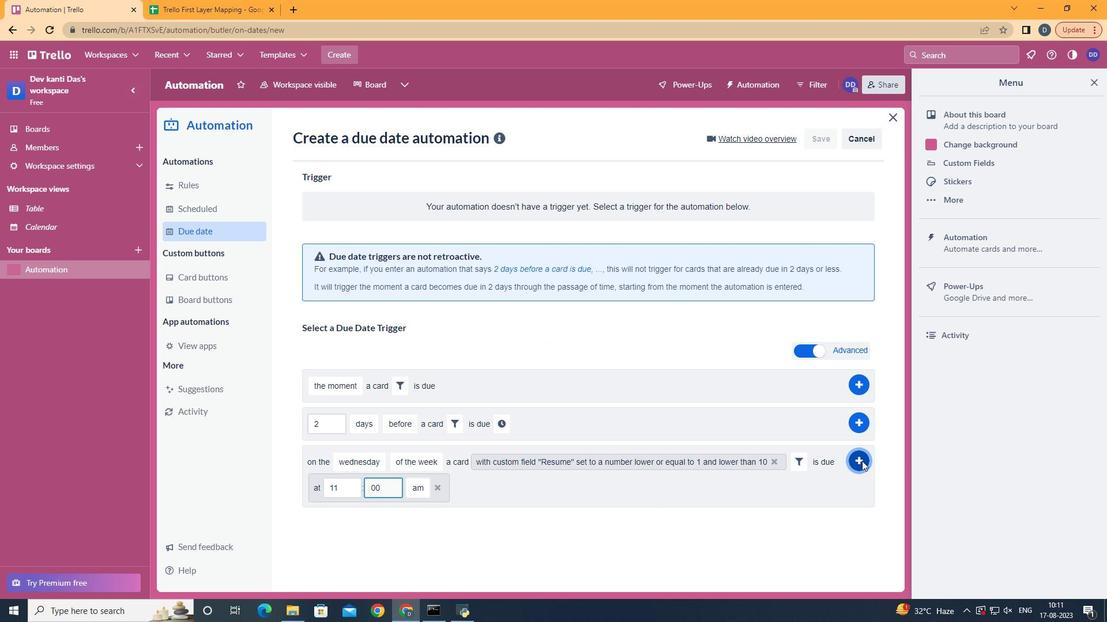 
